 Task: Export an audio file to WAV with a specific bit depth for compatibility.
Action: Mouse moved to (6, 14)
Screenshot: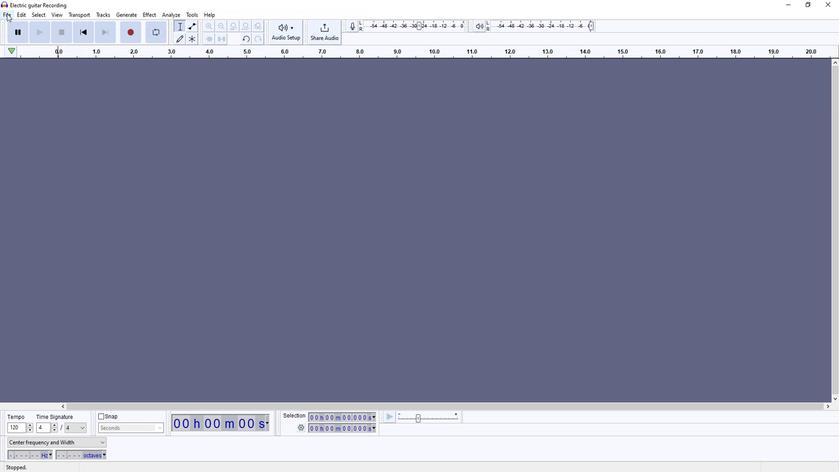 
Action: Mouse pressed left at (6, 14)
Screenshot: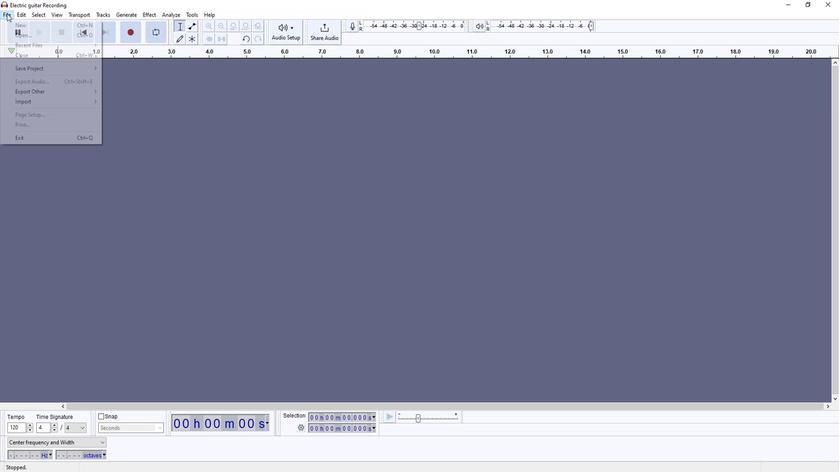 
Action: Mouse moved to (138, 103)
Screenshot: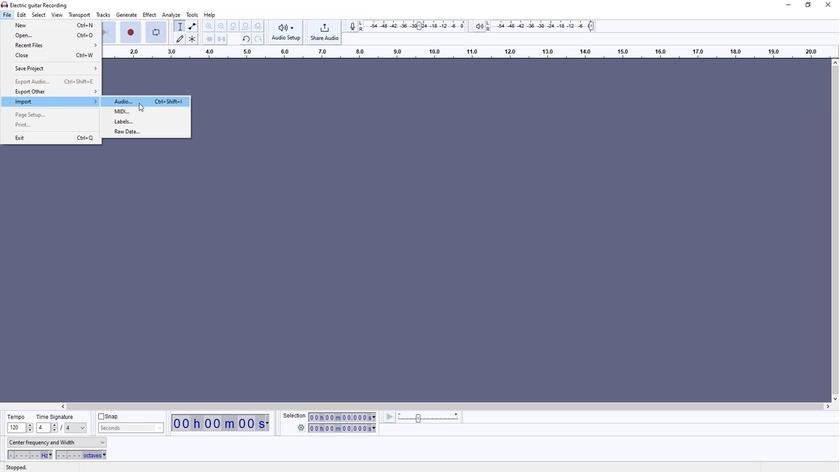 
Action: Mouse pressed left at (138, 103)
Screenshot: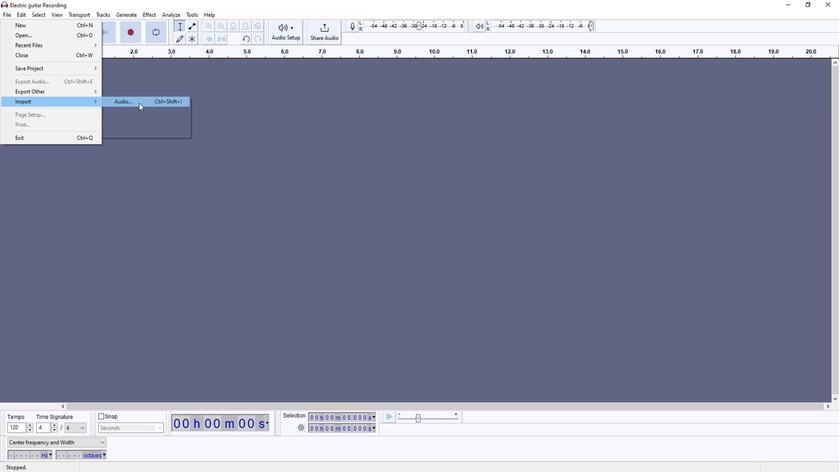 
Action: Mouse moved to (99, 138)
Screenshot: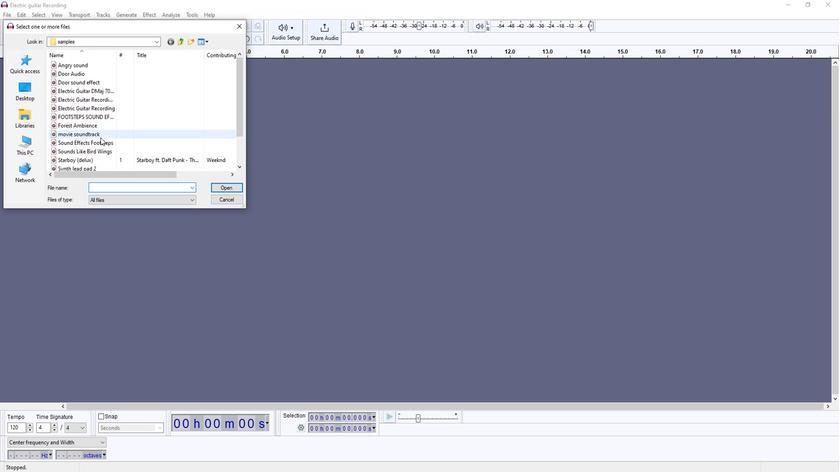 
Action: Mouse pressed left at (99, 138)
Screenshot: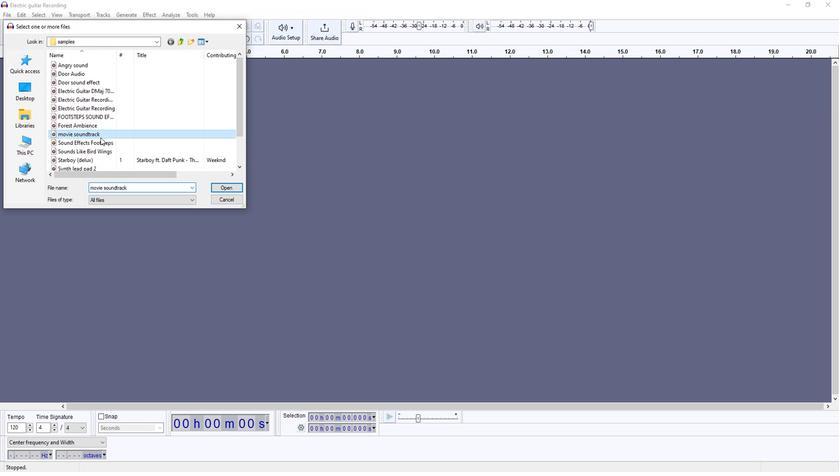 
Action: Mouse moved to (222, 186)
Screenshot: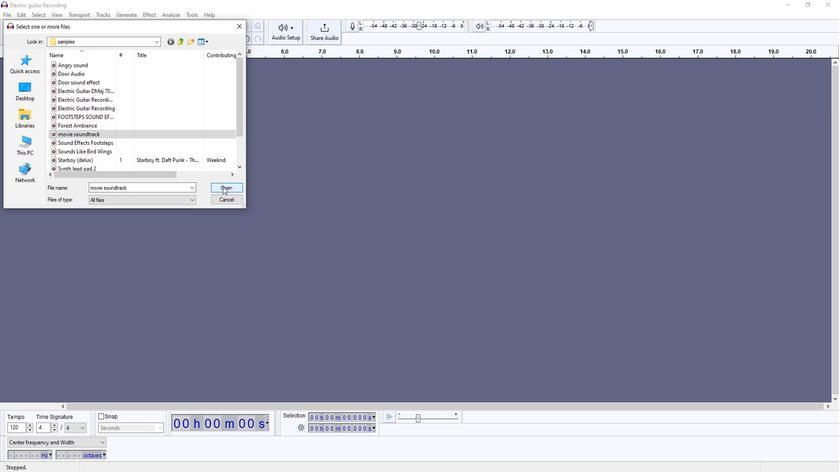 
Action: Mouse pressed left at (222, 186)
Screenshot: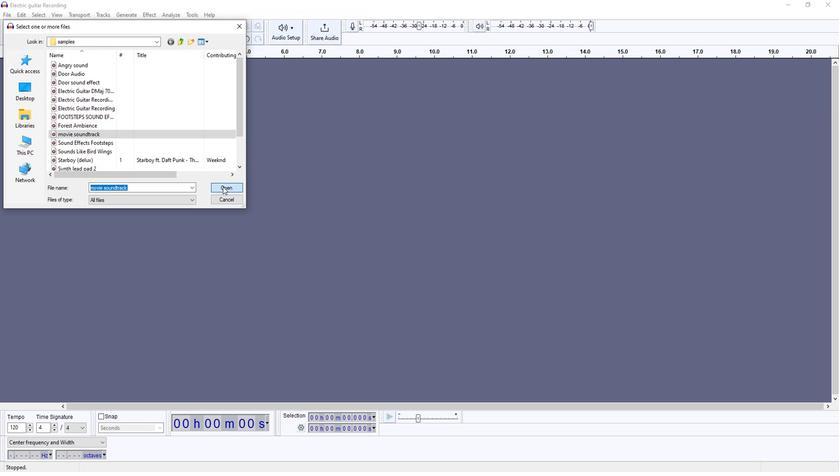 
Action: Mouse moved to (822, 68)
Screenshot: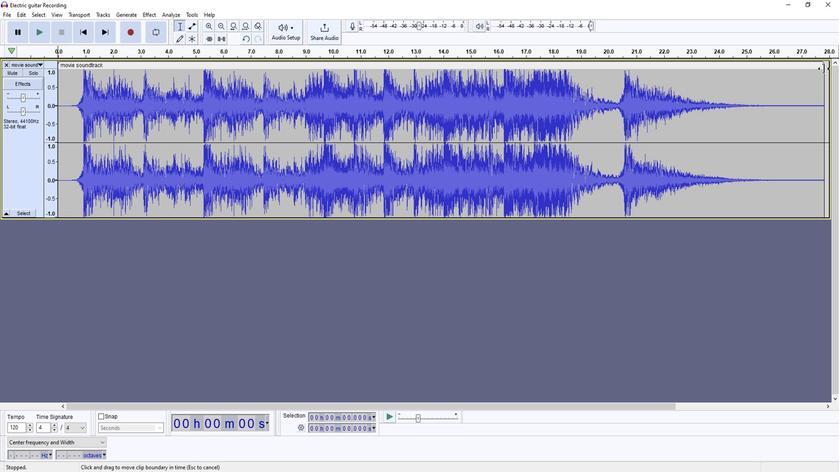 
Action: Mouse pressed left at (822, 68)
Screenshot: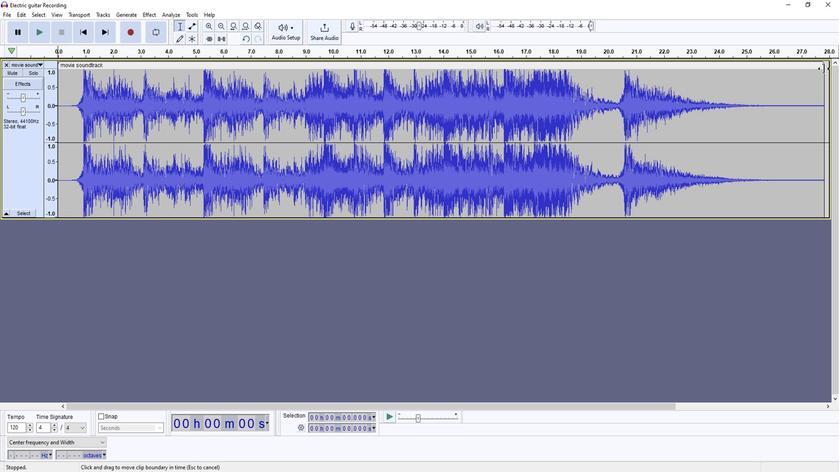 
Action: Mouse moved to (349, 90)
Screenshot: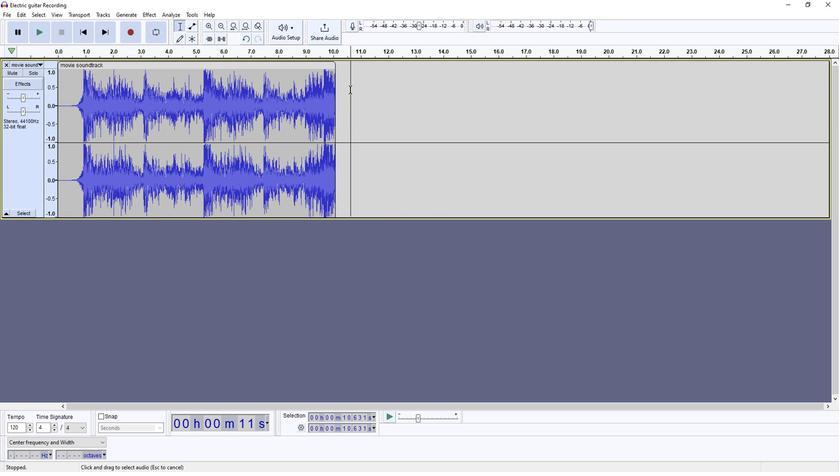 
Action: Mouse pressed left at (349, 90)
Screenshot: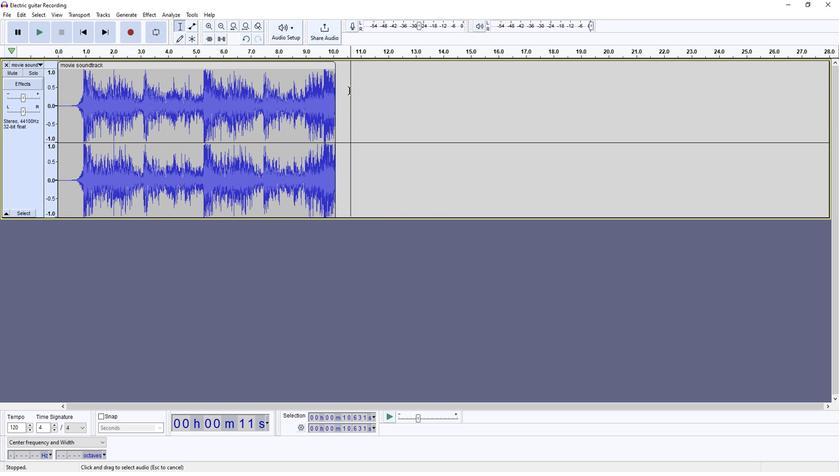 
Action: Mouse moved to (40, 34)
Screenshot: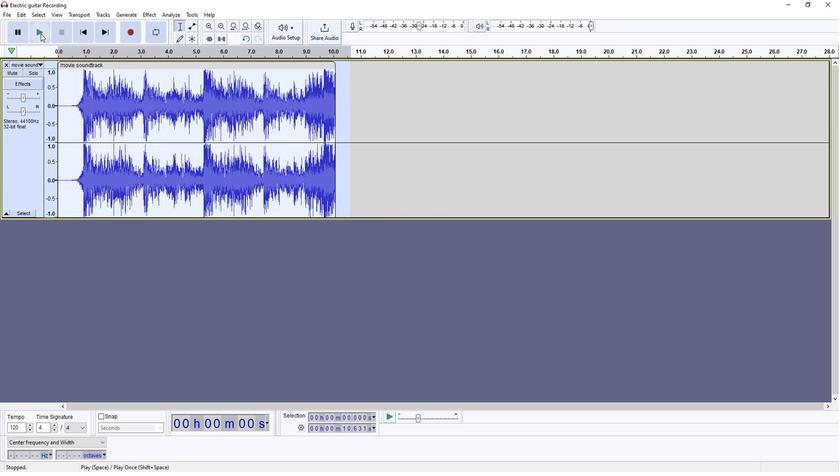 
Action: Mouse pressed left at (40, 34)
Screenshot: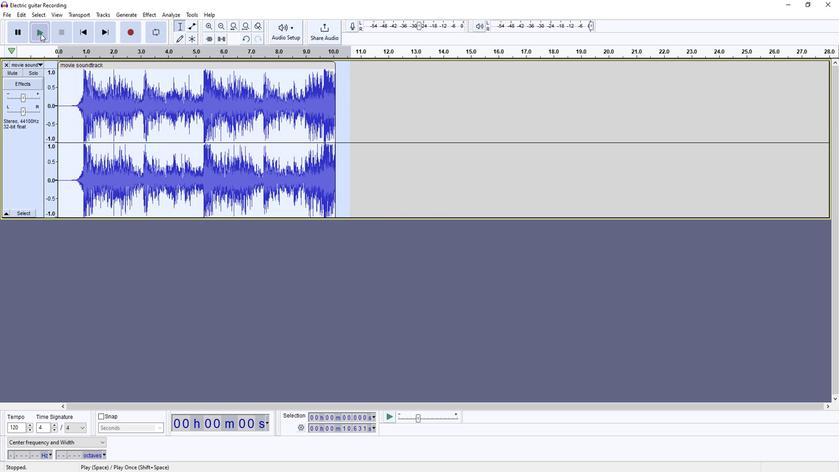 
Action: Mouse moved to (56, 33)
Screenshot: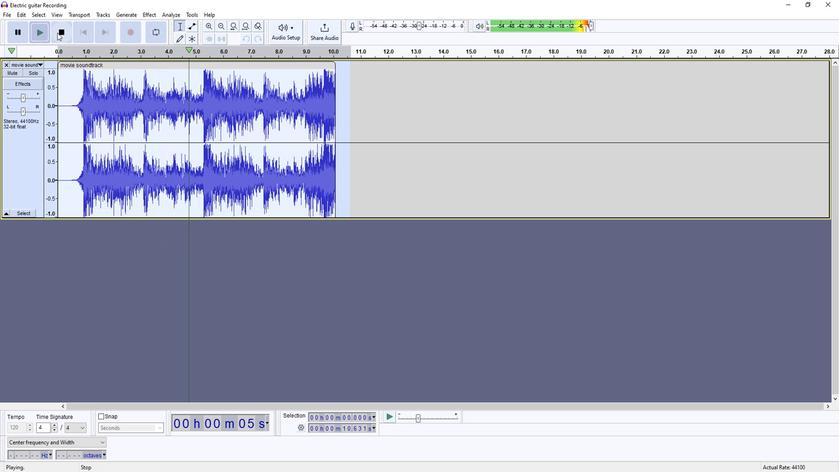 
Action: Mouse pressed left at (56, 33)
Screenshot: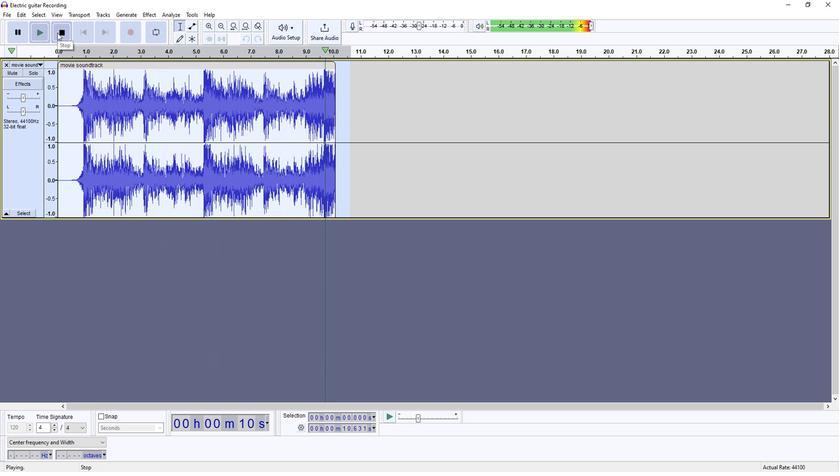 
Action: Mouse moved to (7, 16)
Screenshot: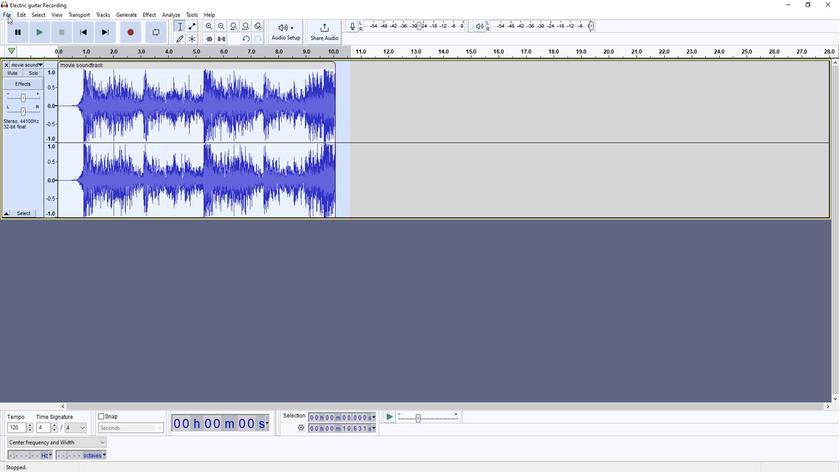 
Action: Mouse pressed left at (7, 16)
Screenshot: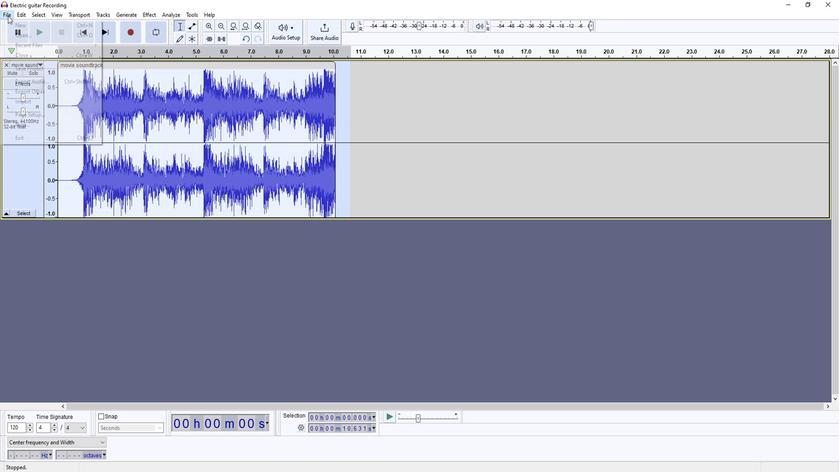 
Action: Mouse moved to (33, 79)
Screenshot: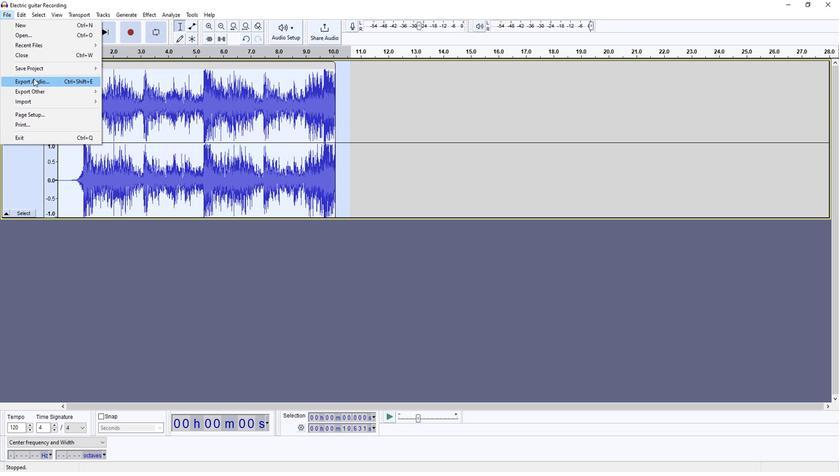 
Action: Mouse pressed left at (33, 79)
Screenshot: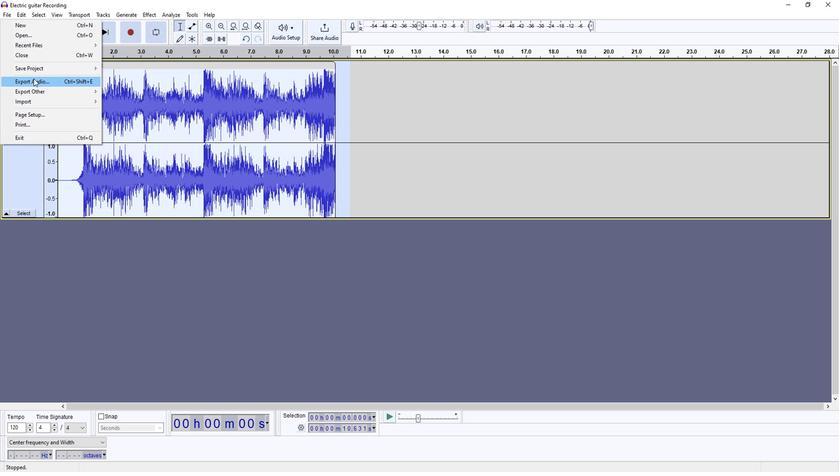
Action: Mouse moved to (211, 87)
Screenshot: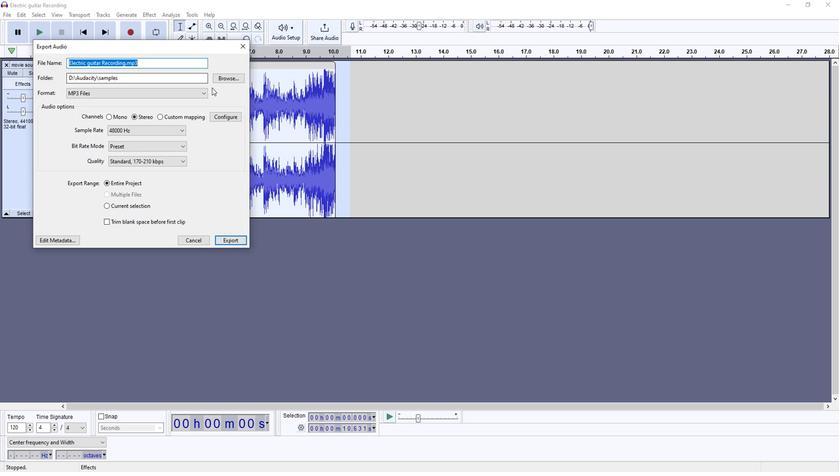 
Action: Key pressed <Key.backspace><Key.shift>Movie<Key.space><Key.shift>Soundtrack
Screenshot: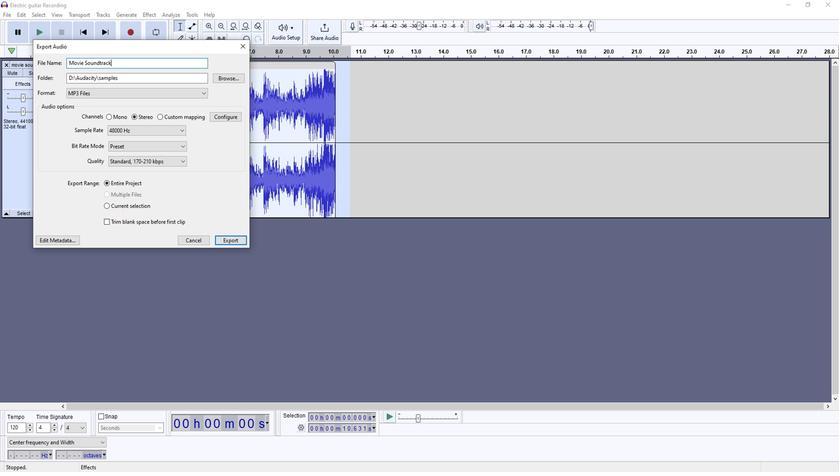 
Action: Mouse moved to (175, 93)
Screenshot: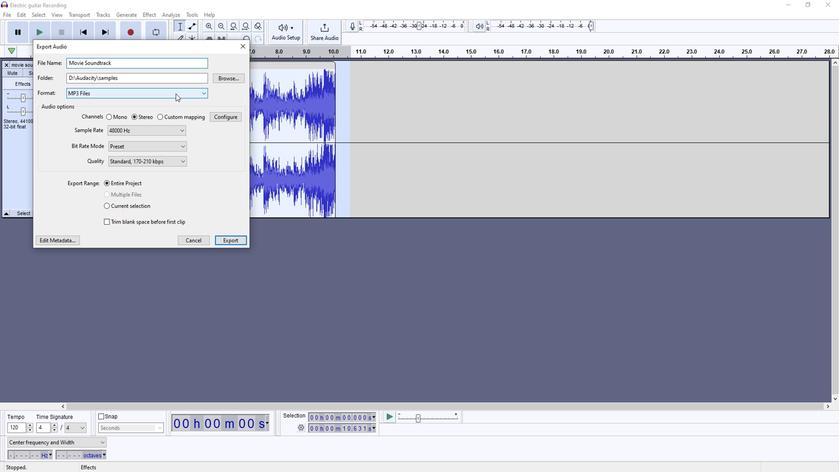 
Action: Mouse pressed left at (175, 93)
Screenshot: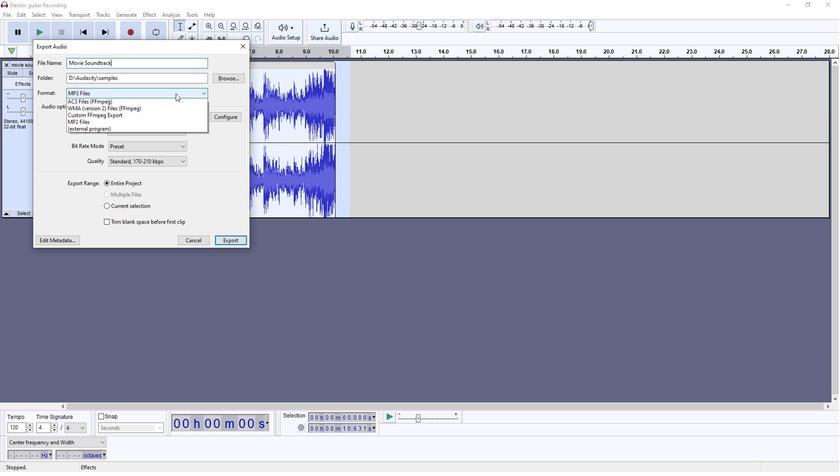 
Action: Mouse moved to (148, 102)
Screenshot: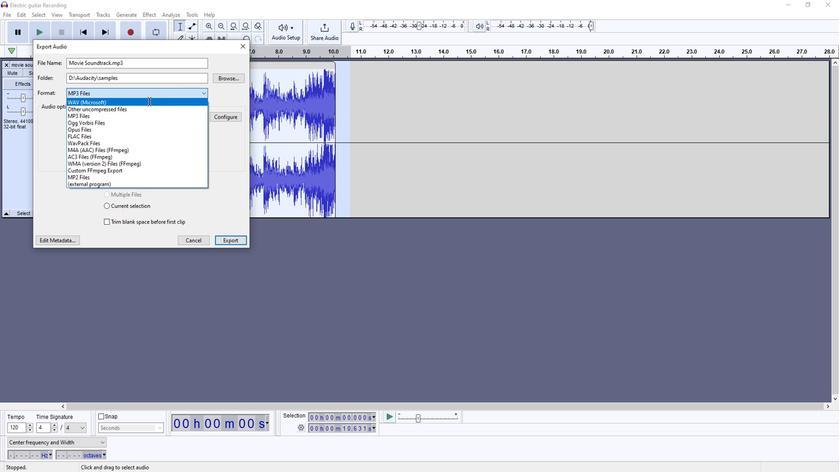 
Action: Mouse pressed left at (148, 102)
Screenshot: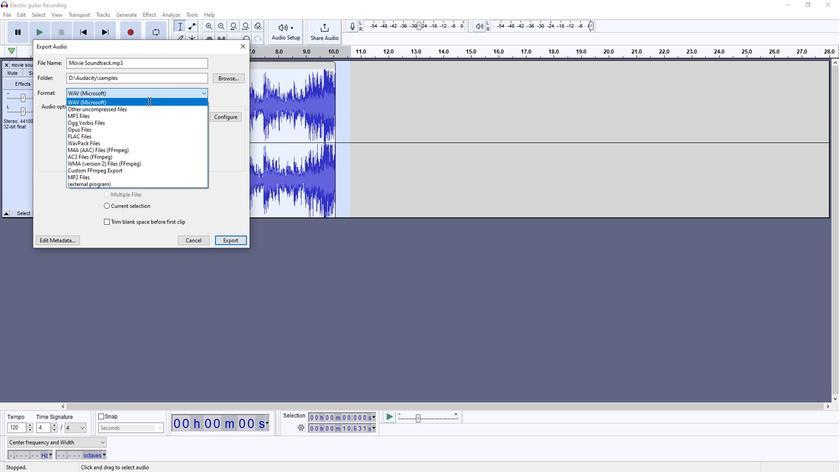 
Action: Mouse moved to (153, 146)
Screenshot: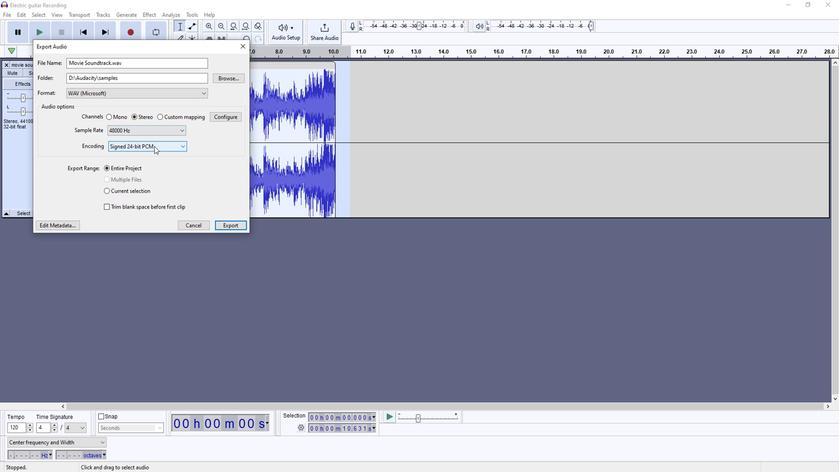 
Action: Mouse pressed left at (153, 146)
Screenshot: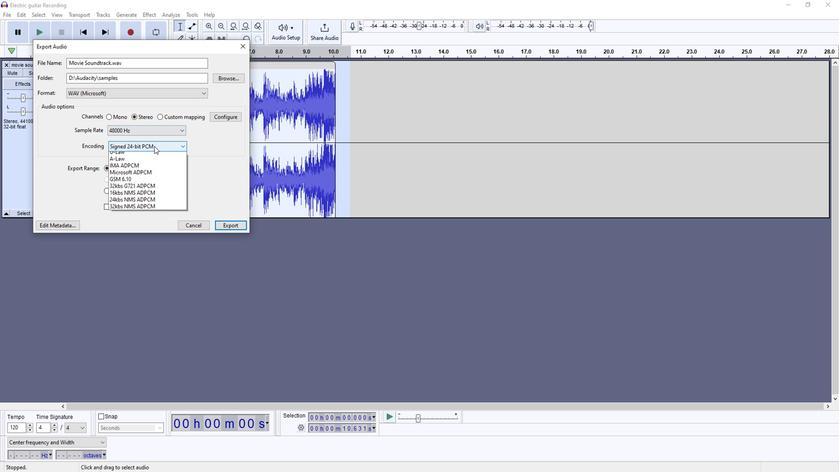 
Action: Mouse moved to (148, 163)
Screenshot: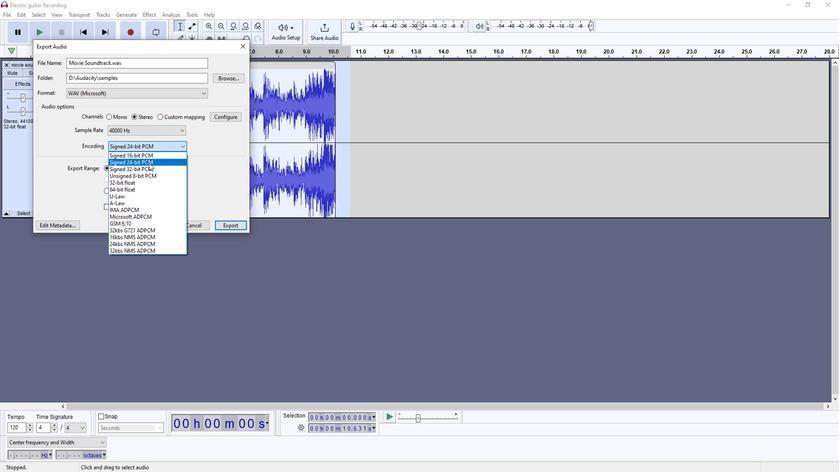 
Action: Mouse pressed left at (148, 163)
Screenshot: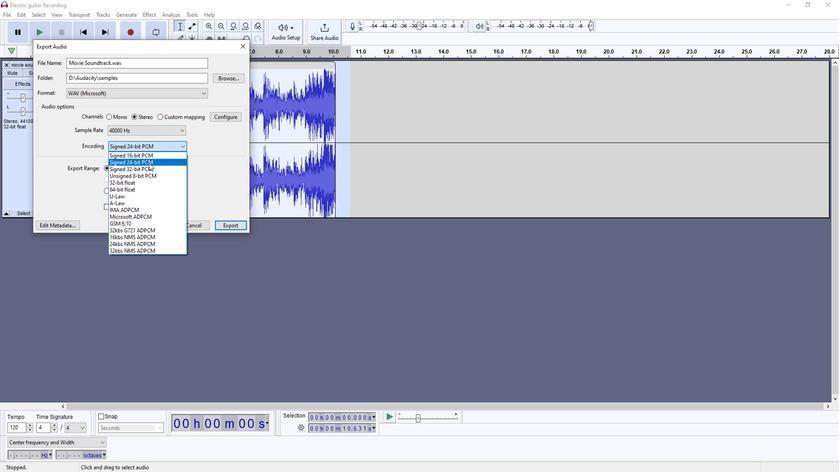 
Action: Mouse moved to (167, 131)
Screenshot: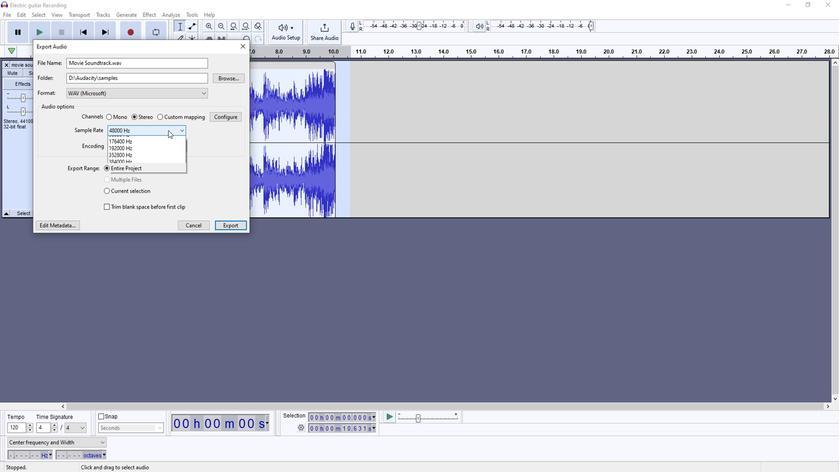 
Action: Mouse pressed left at (167, 131)
Screenshot: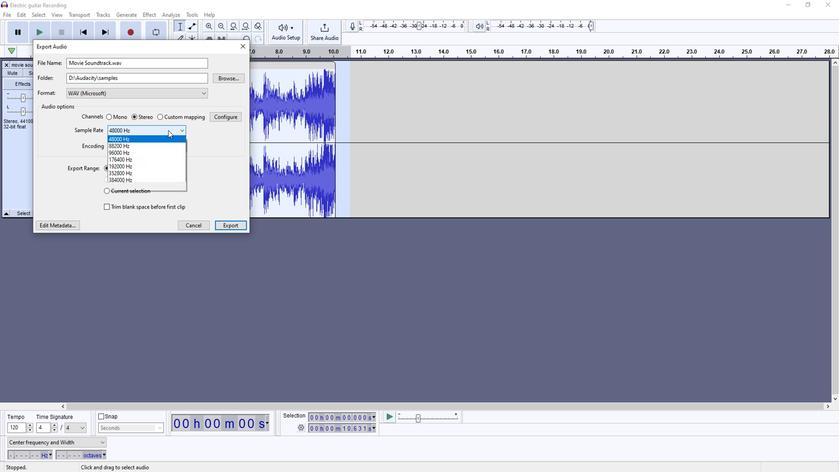 
Action: Mouse moved to (154, 171)
Screenshot: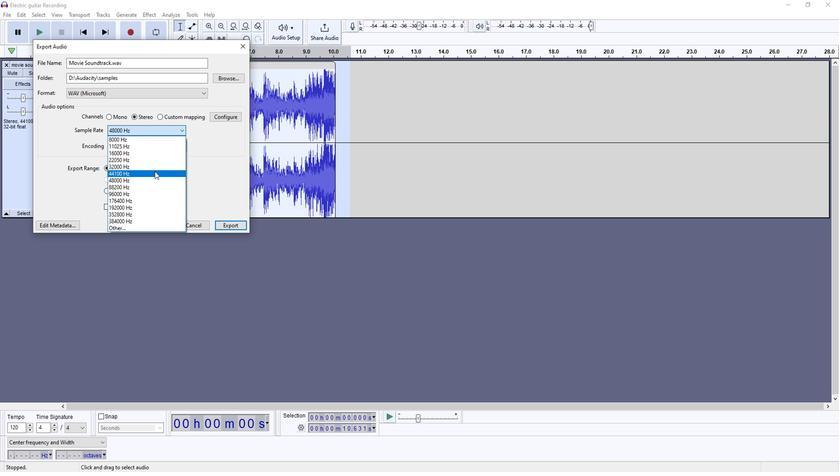 
Action: Mouse pressed left at (154, 171)
Screenshot: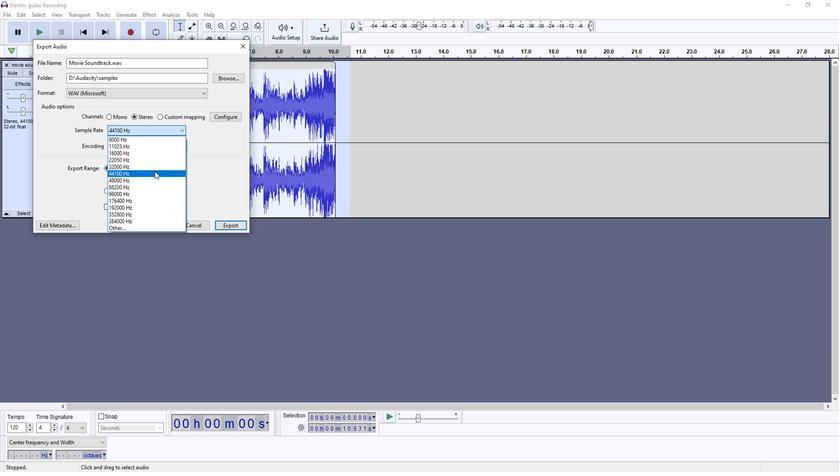 
Action: Mouse moved to (229, 224)
Screenshot: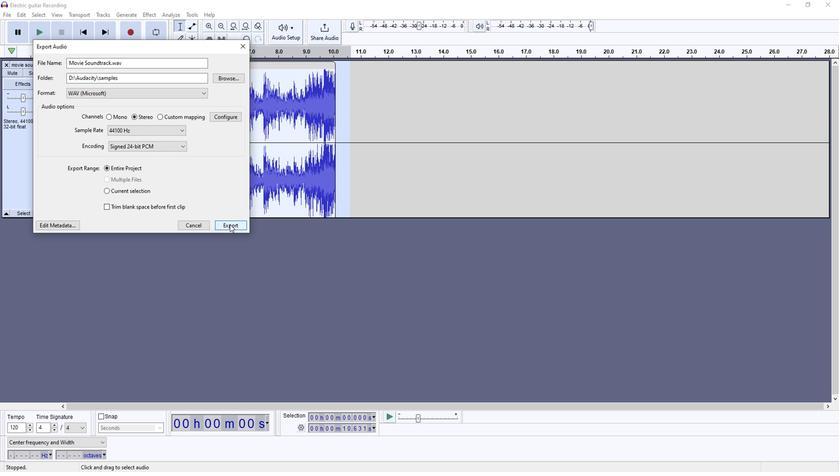
Action: Mouse pressed left at (229, 224)
Screenshot: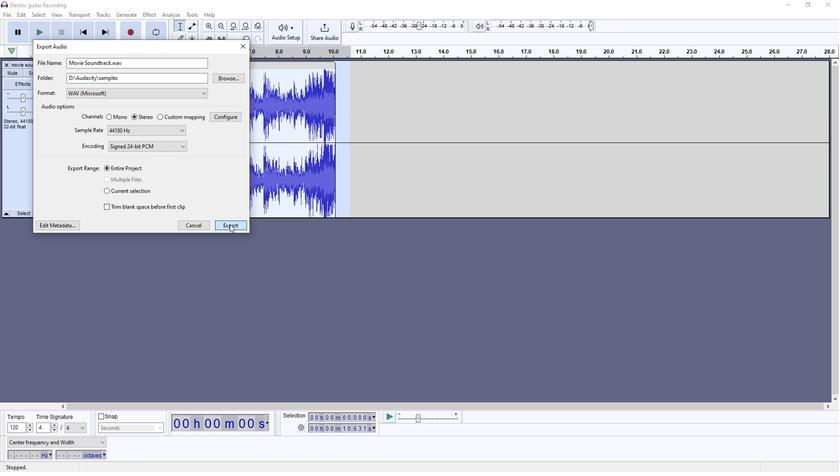 
